 Task: Share through YouTube & Facebook "Movie C.mp4" and Cancel
Action: Mouse pressed left at (208, 154)
Screenshot: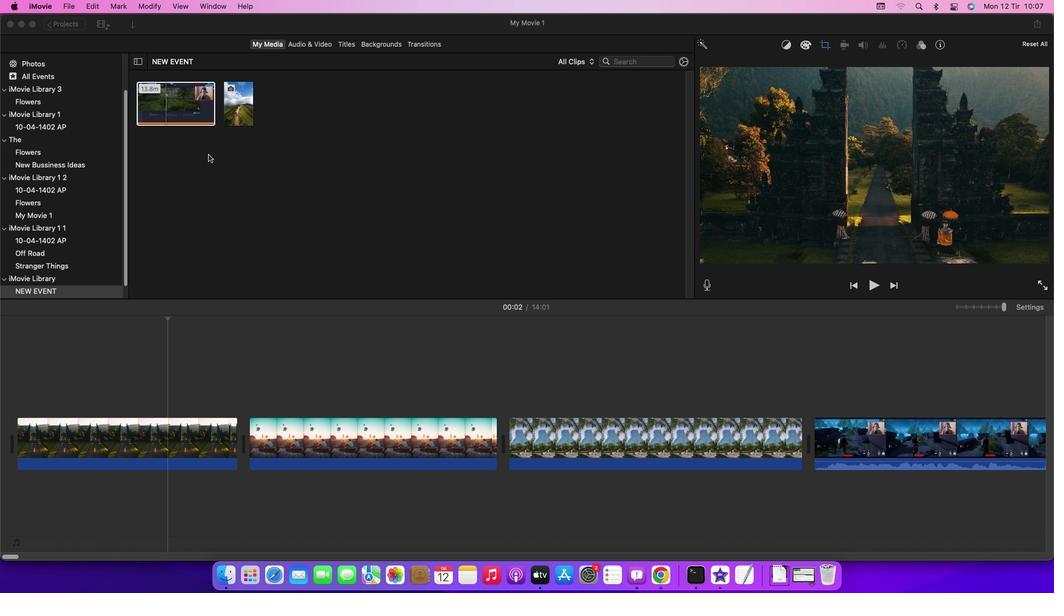 
Action: Mouse moved to (179, 103)
Screenshot: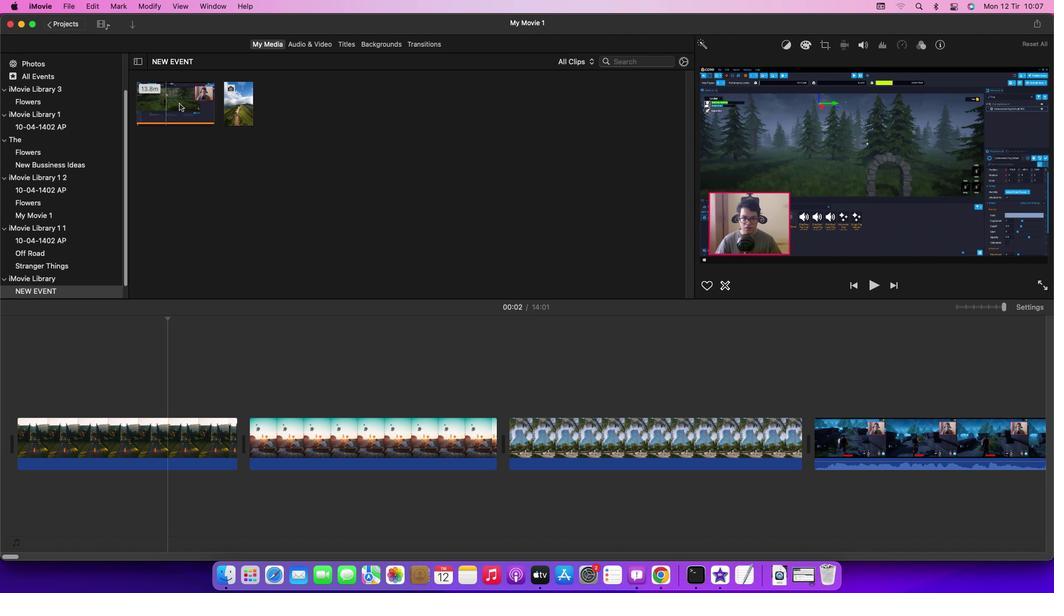 
Action: Mouse pressed left at (179, 103)
Screenshot: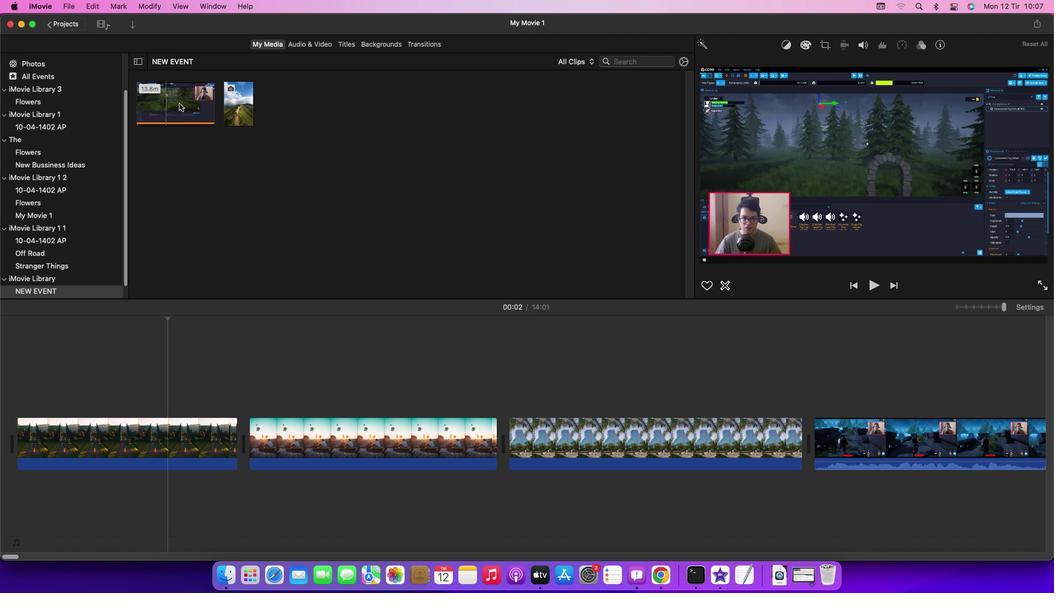 
Action: Mouse moved to (71, 7)
Screenshot: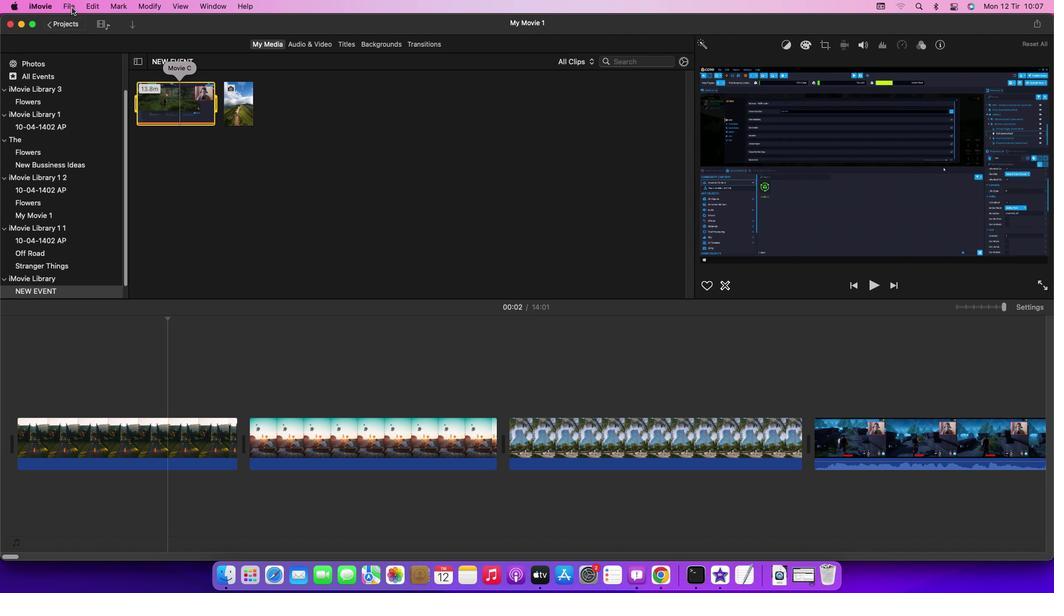 
Action: Mouse pressed left at (71, 7)
Screenshot: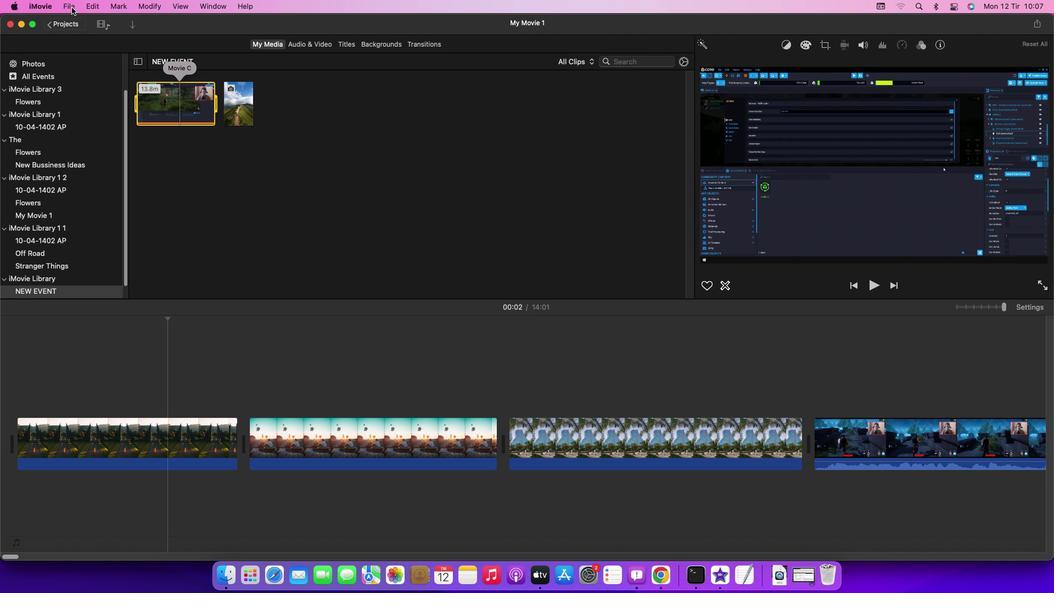 
Action: Mouse moved to (245, 200)
Screenshot: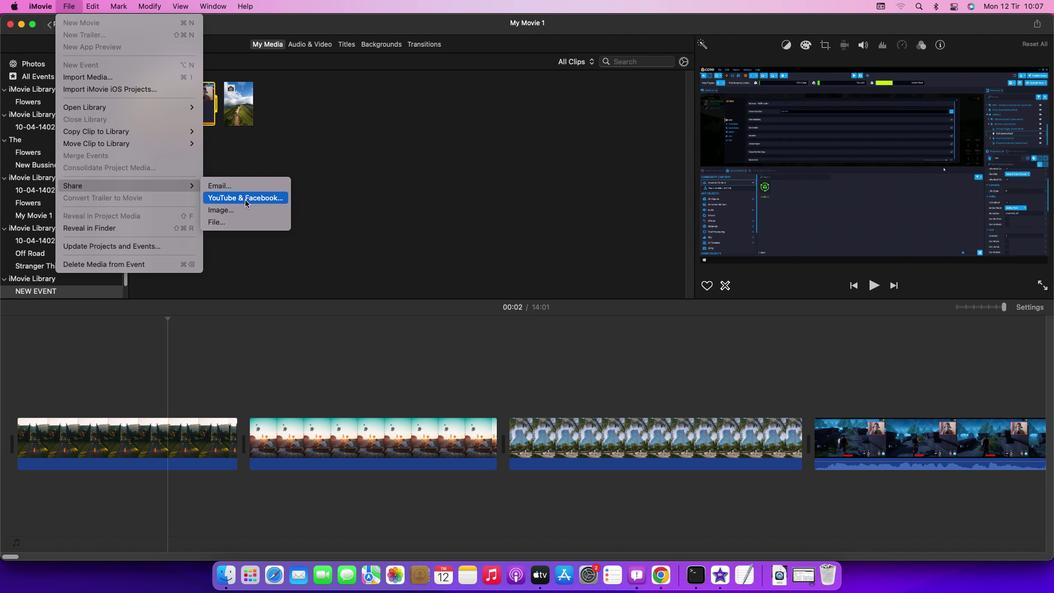 
Action: Mouse pressed left at (245, 200)
Screenshot: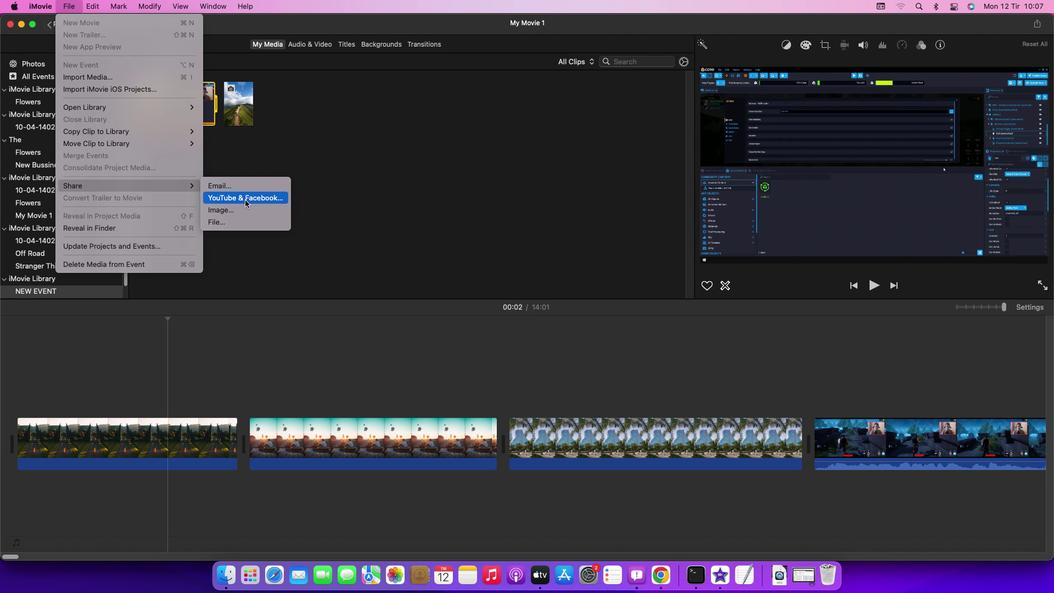 
Action: Mouse moved to (660, 313)
Screenshot: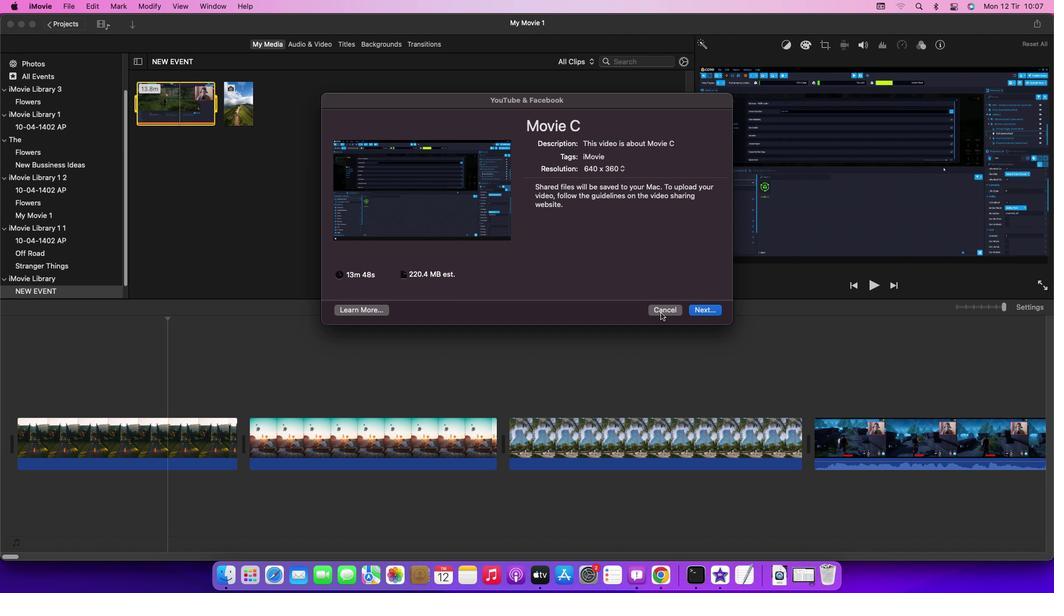 
Action: Mouse pressed left at (660, 313)
Screenshot: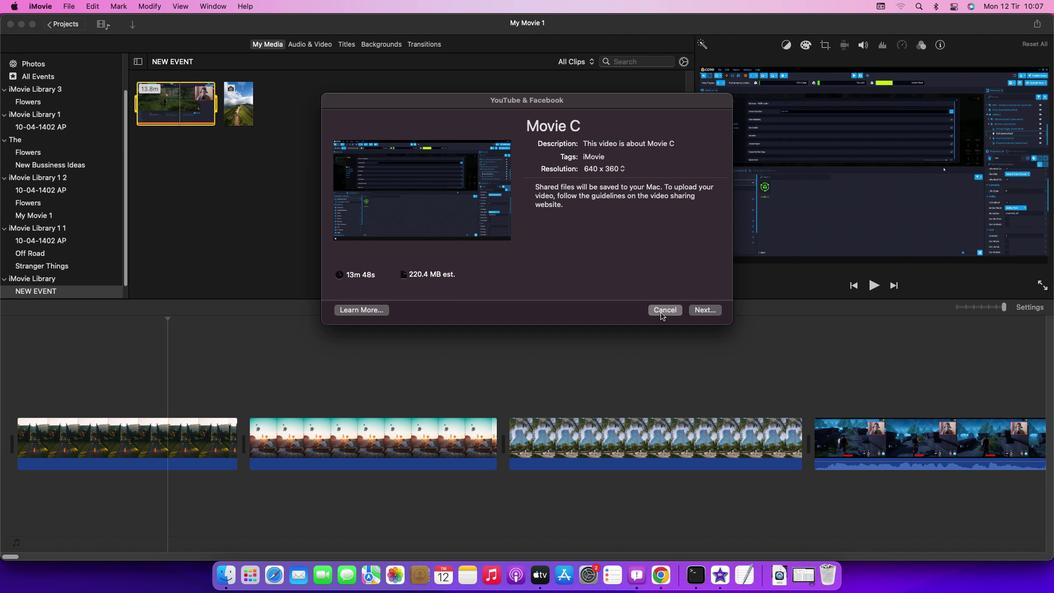 
Action: Mouse moved to (509, 326)
Screenshot: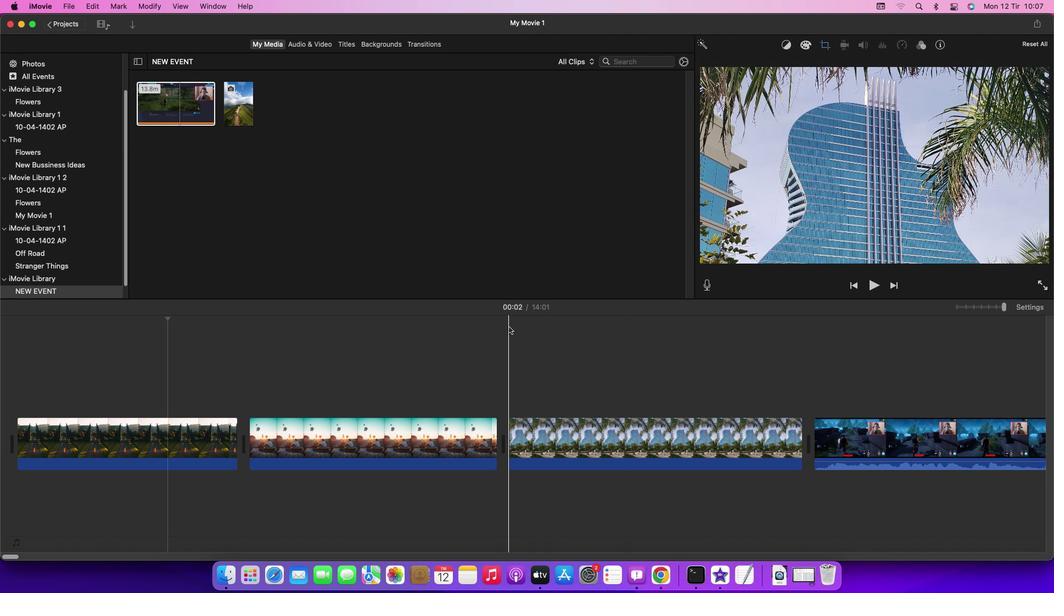 
